Task: Create a rule from the Routing list, Task moved to a section -> Set Priority in the project TouchLine , set the section as To-Do and set the priority of the task as  High.
Action: Mouse moved to (53, 342)
Screenshot: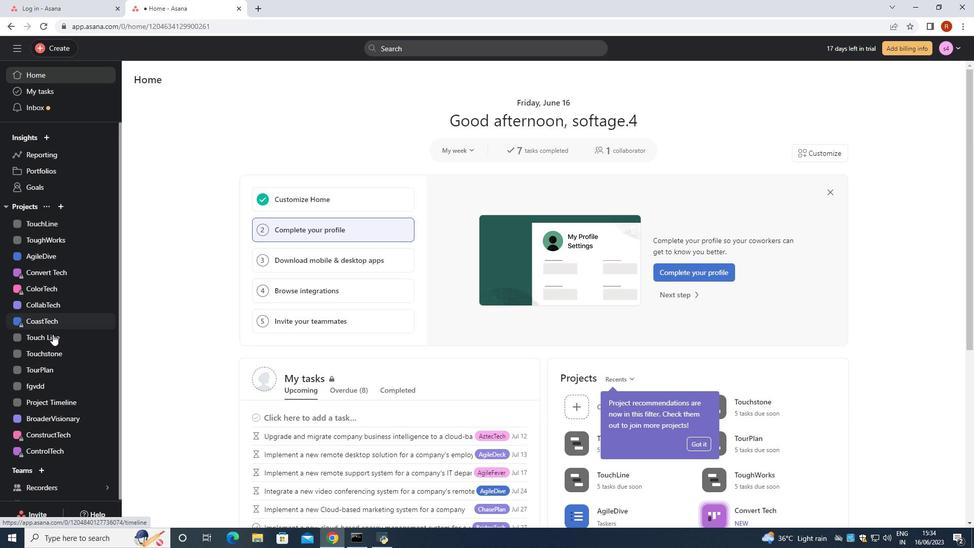 
Action: Mouse pressed left at (53, 342)
Screenshot: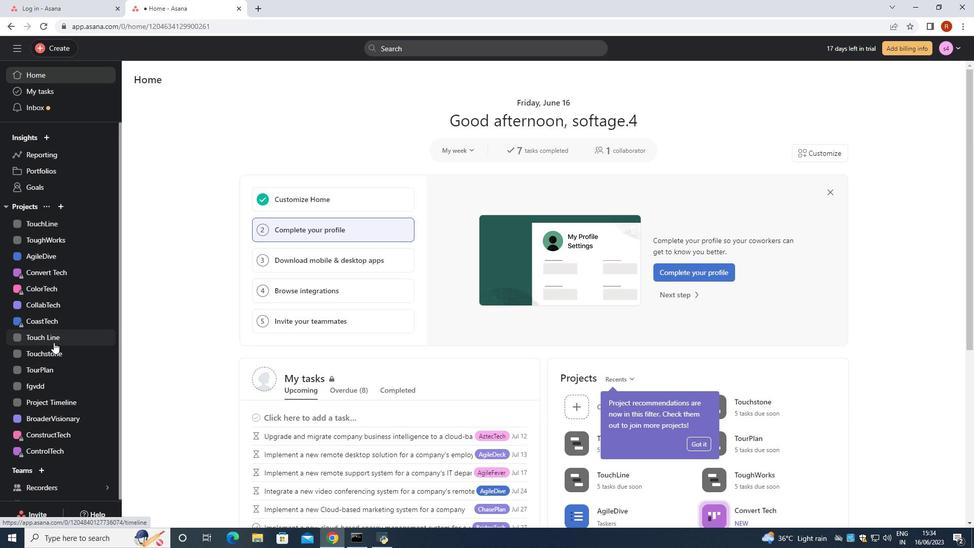 
Action: Mouse moved to (941, 83)
Screenshot: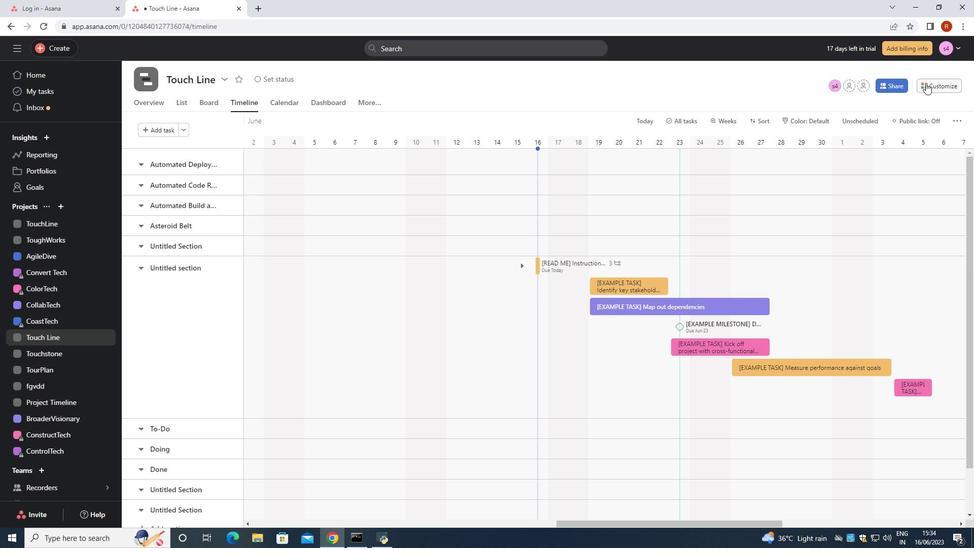 
Action: Mouse pressed left at (941, 83)
Screenshot: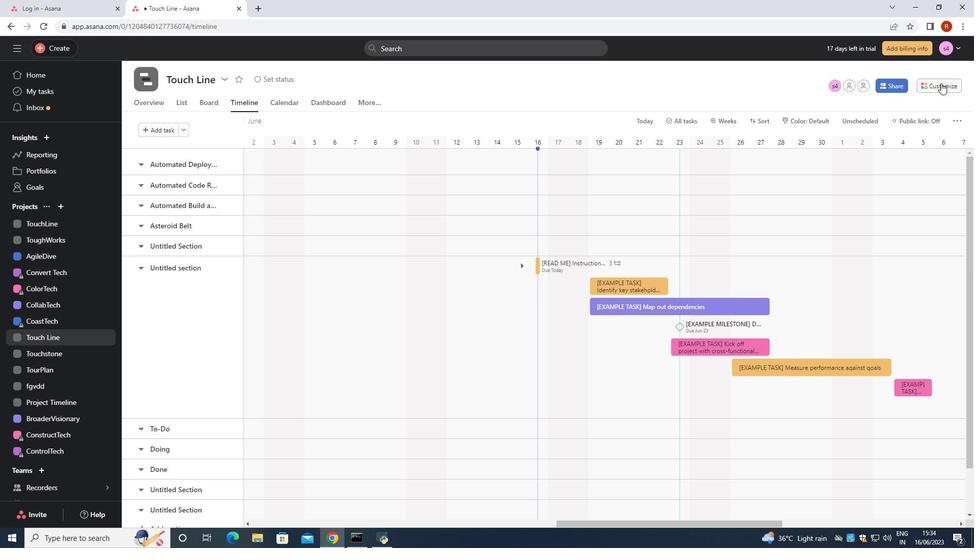 
Action: Mouse moved to (766, 230)
Screenshot: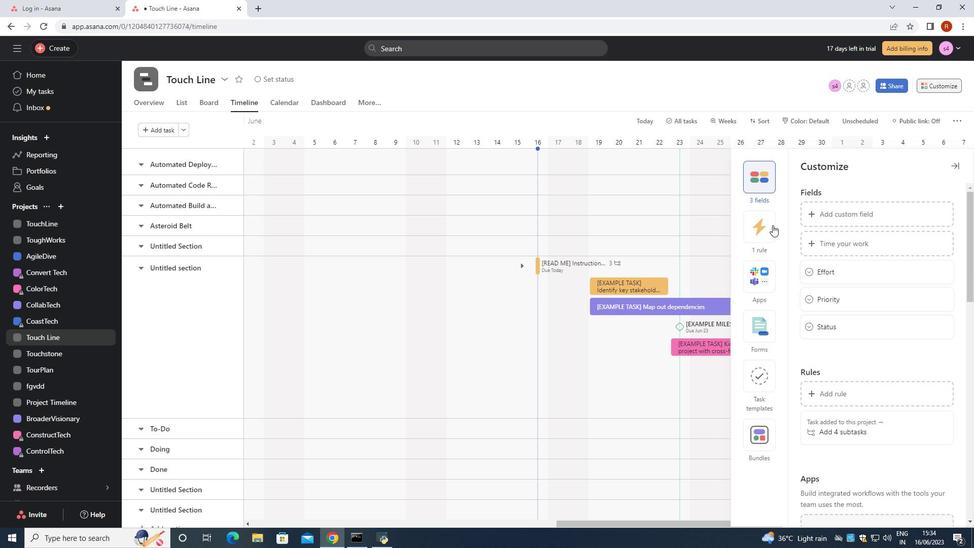 
Action: Mouse pressed left at (766, 230)
Screenshot: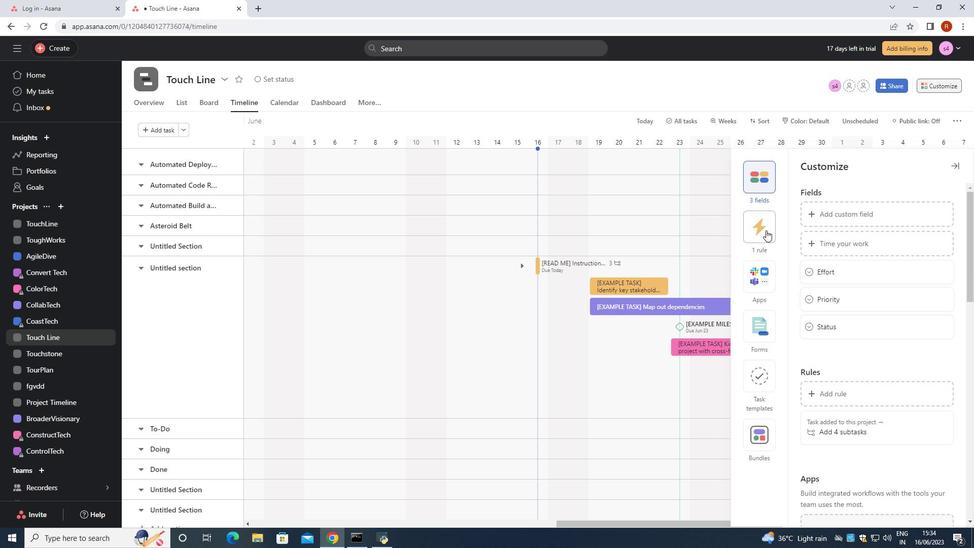 
Action: Mouse moved to (822, 209)
Screenshot: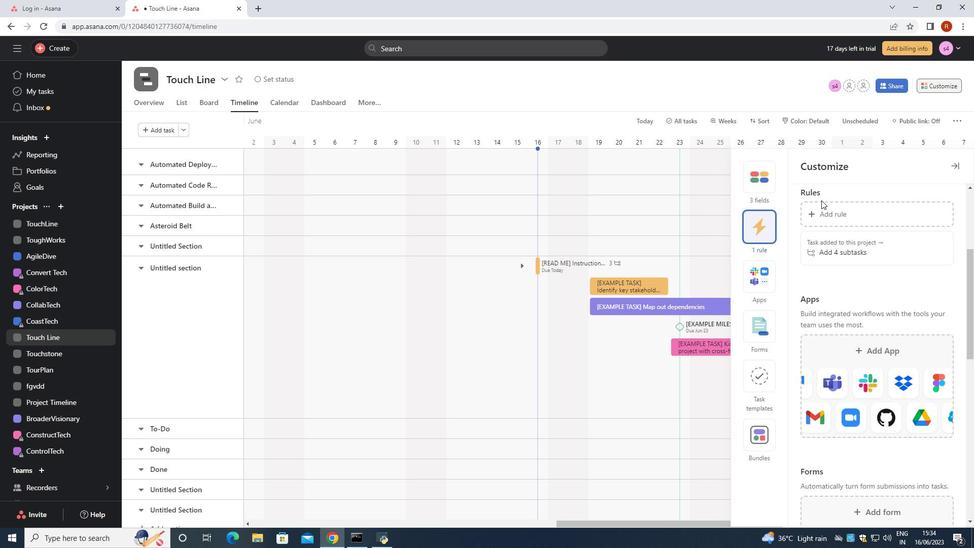 
Action: Mouse pressed left at (822, 209)
Screenshot: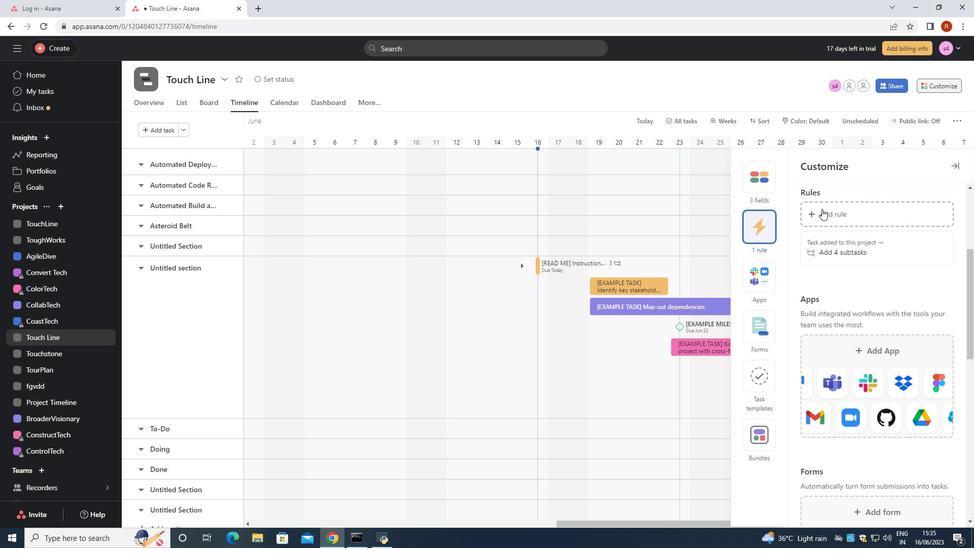 
Action: Mouse moved to (209, 139)
Screenshot: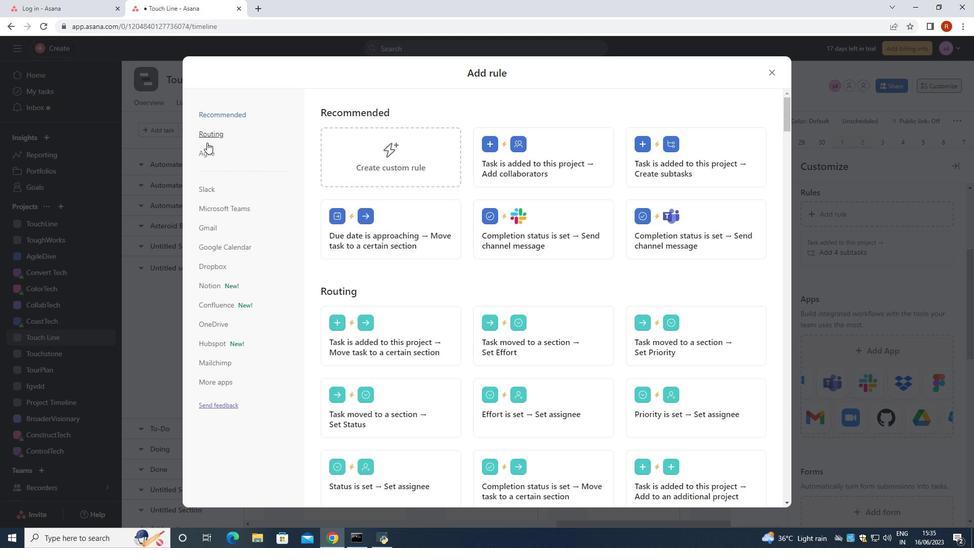 
Action: Mouse pressed left at (209, 139)
Screenshot: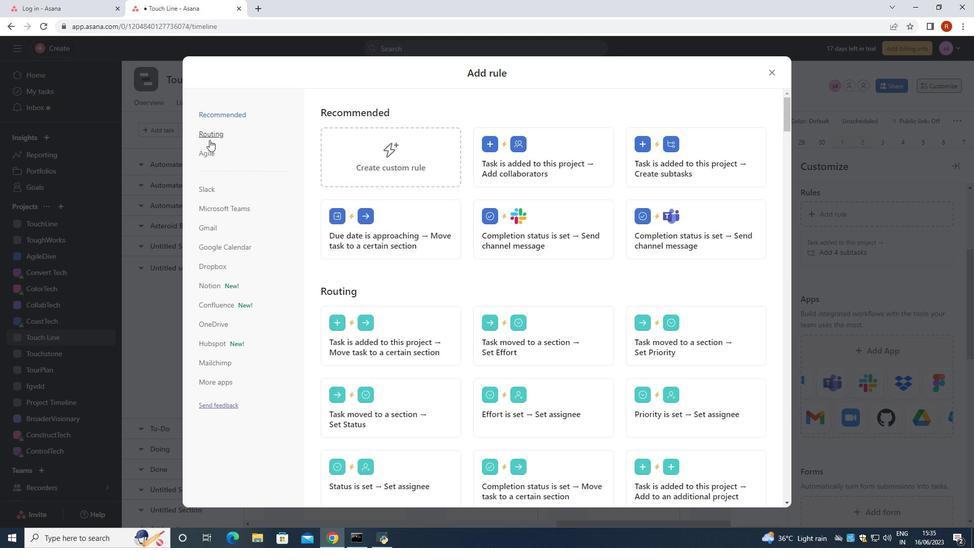 
Action: Mouse moved to (703, 158)
Screenshot: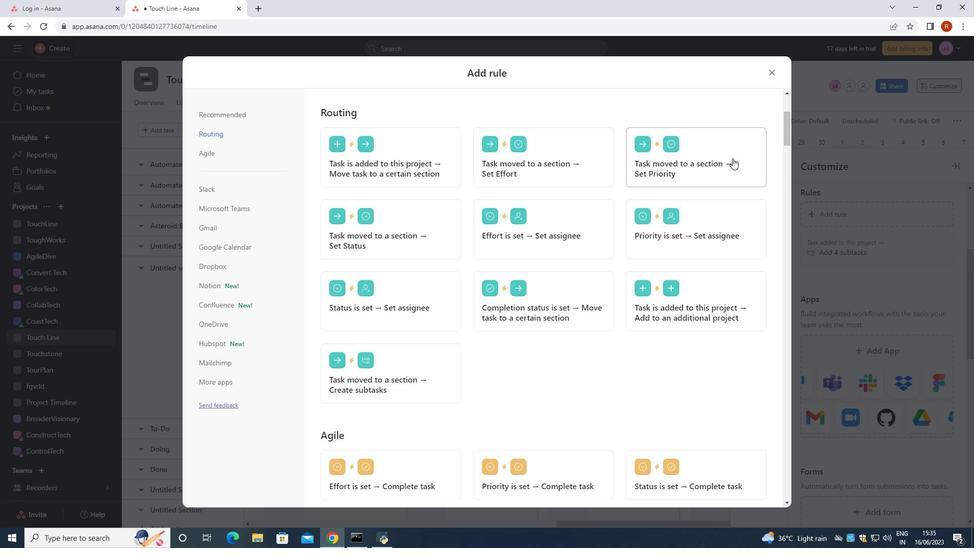 
Action: Mouse pressed left at (703, 158)
Screenshot: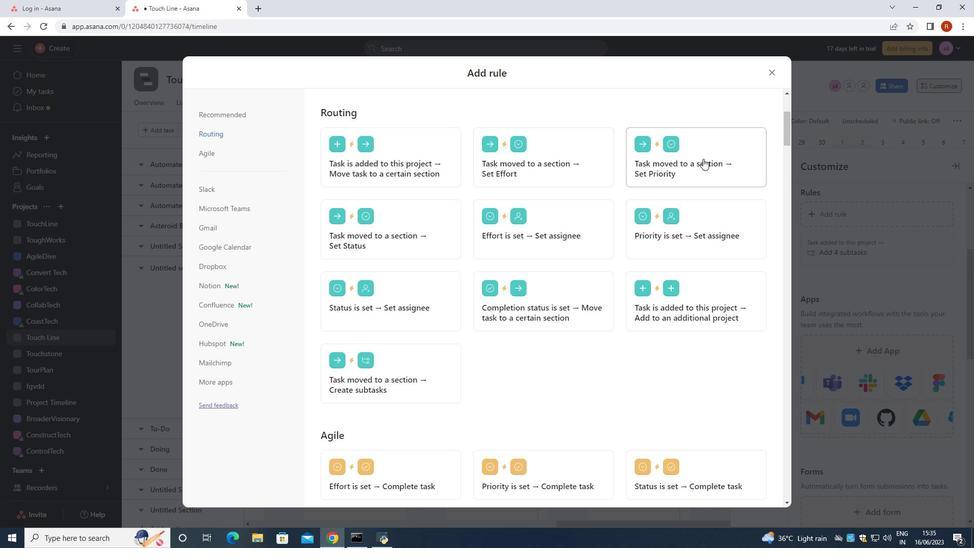 
Action: Mouse moved to (678, 175)
Screenshot: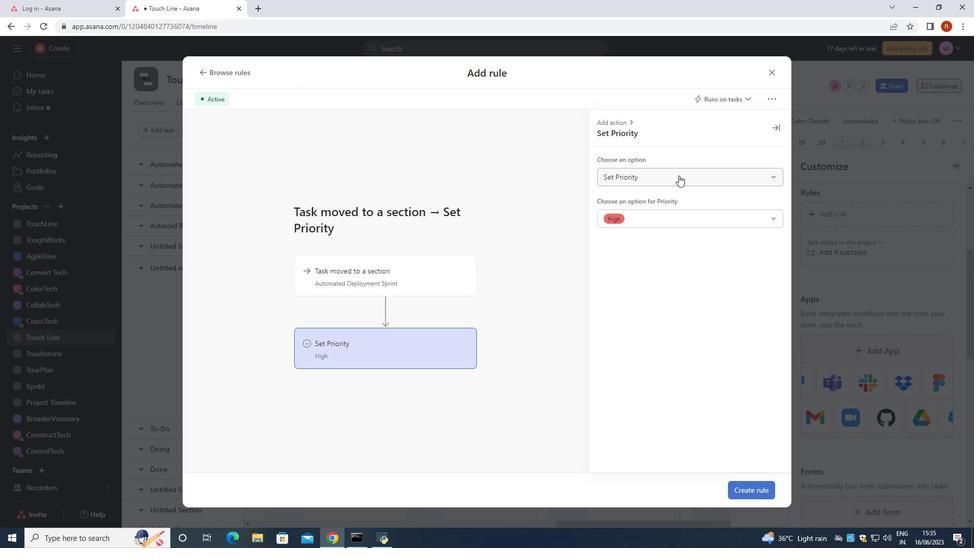 
Action: Mouse pressed left at (678, 175)
Screenshot: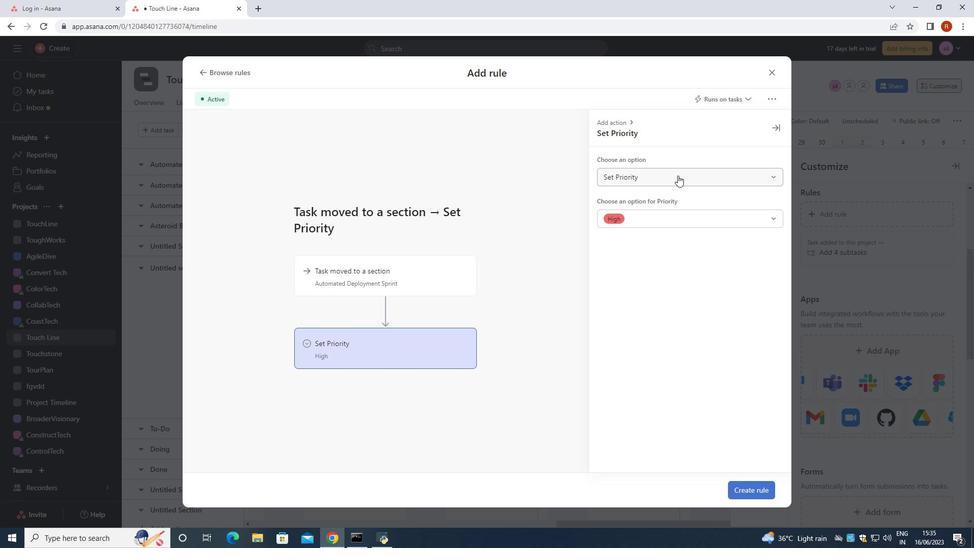 
Action: Mouse moved to (417, 280)
Screenshot: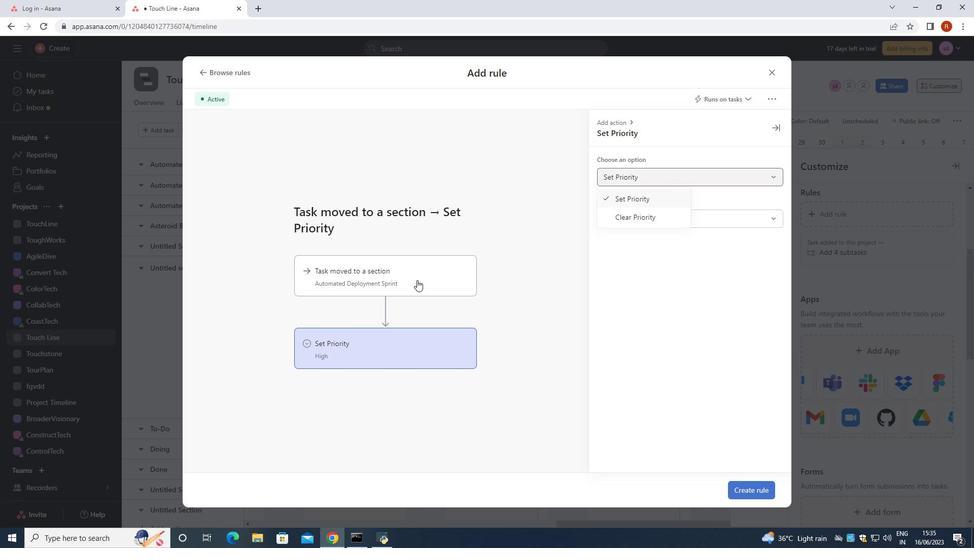 
Action: Mouse pressed left at (417, 280)
Screenshot: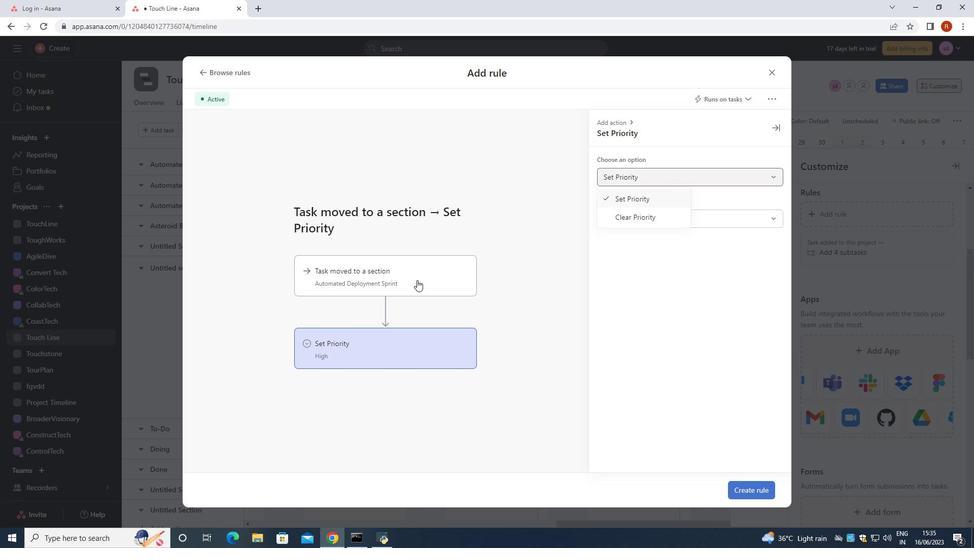 
Action: Mouse moved to (690, 174)
Screenshot: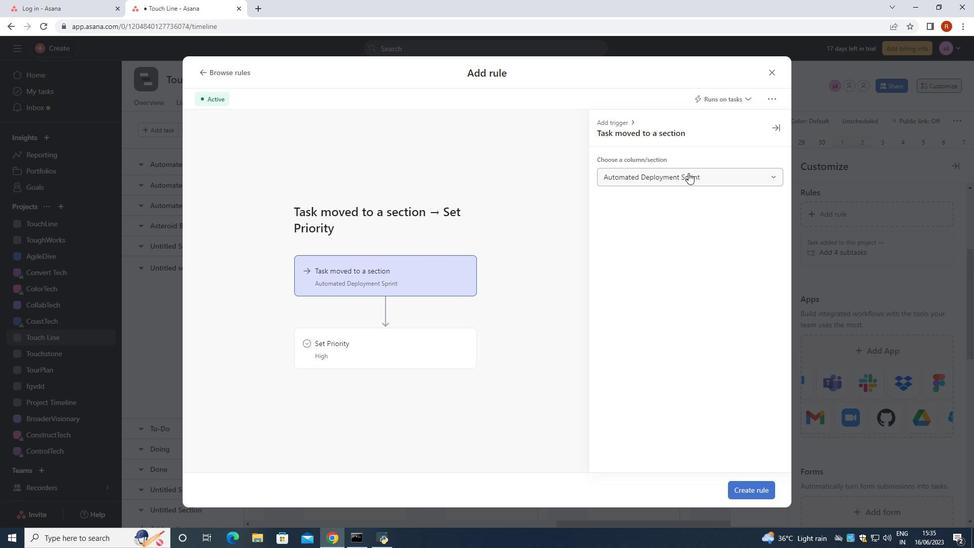 
Action: Mouse pressed left at (690, 174)
Screenshot: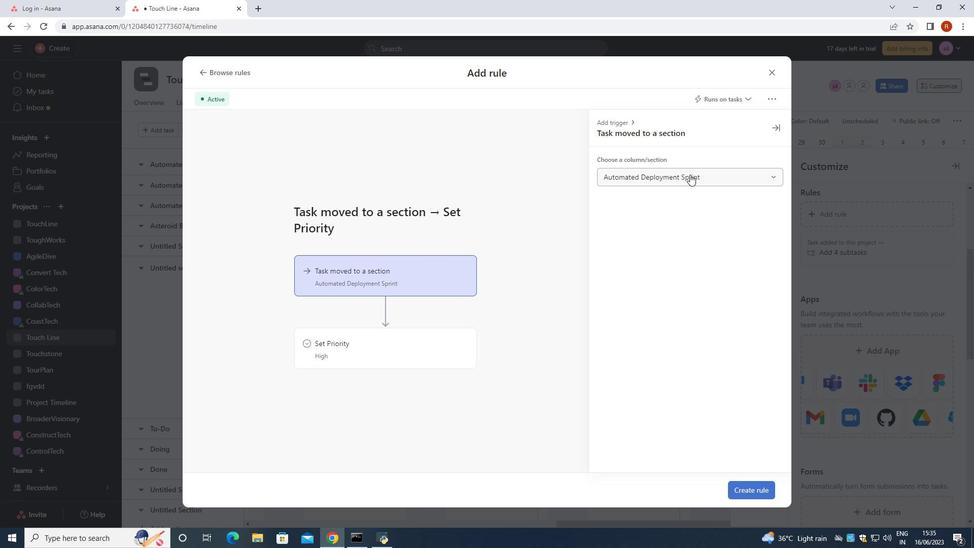 
Action: Mouse moved to (627, 303)
Screenshot: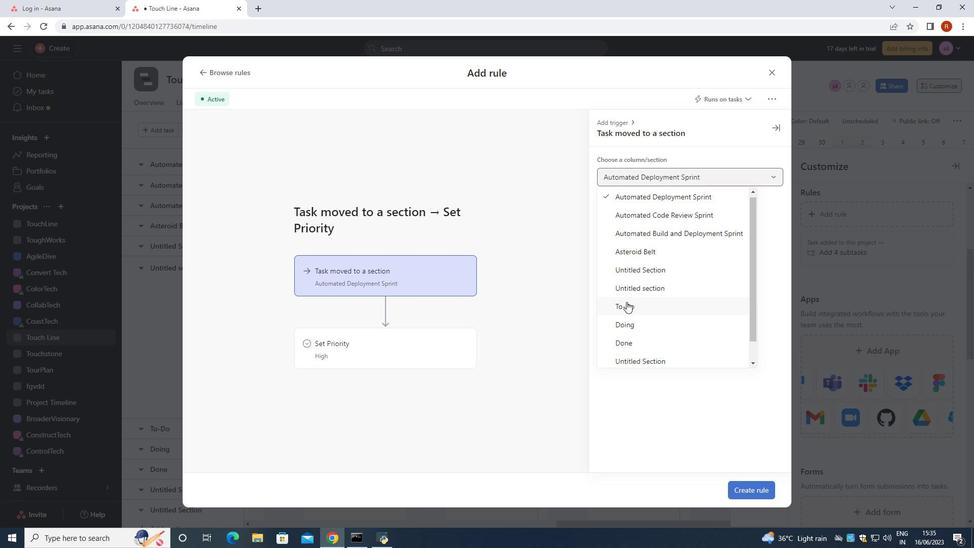 
Action: Mouse pressed left at (627, 303)
Screenshot: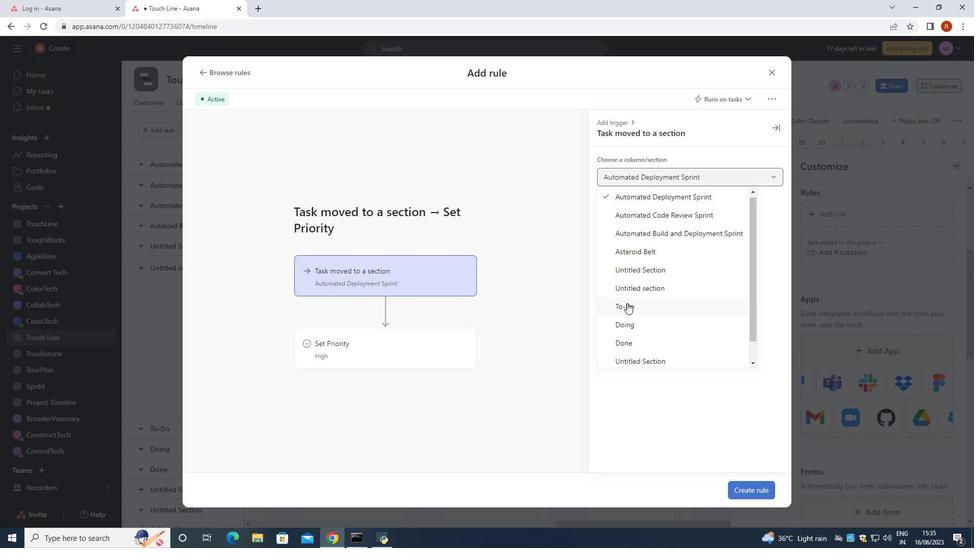 
Action: Mouse moved to (391, 340)
Screenshot: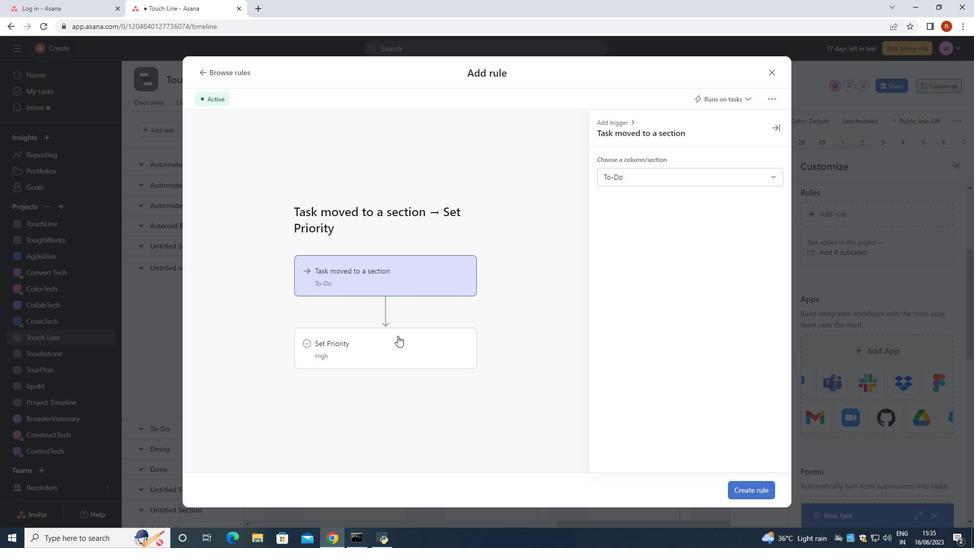 
Action: Mouse pressed left at (391, 340)
Screenshot: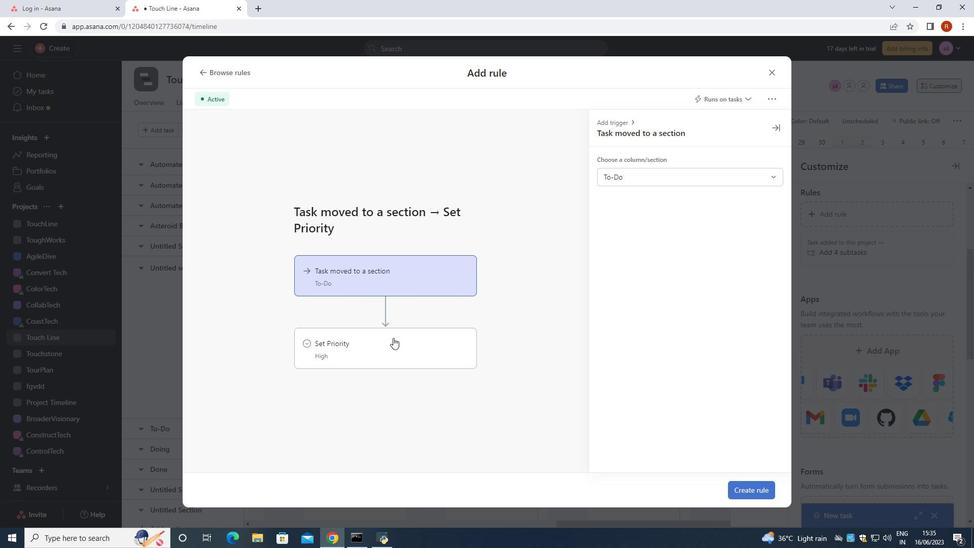 
Action: Mouse moved to (778, 216)
Screenshot: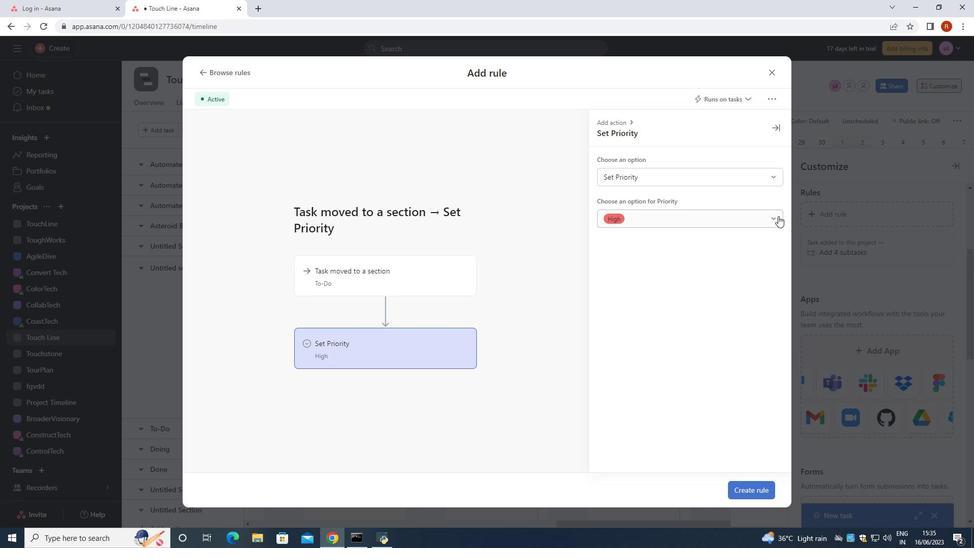 
Action: Mouse pressed left at (778, 216)
Screenshot: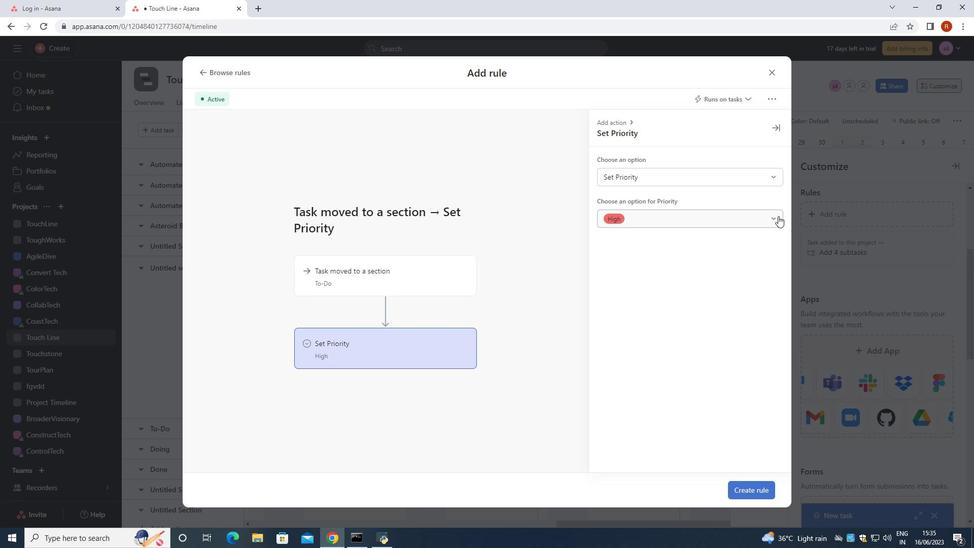 
Action: Mouse moved to (628, 239)
Screenshot: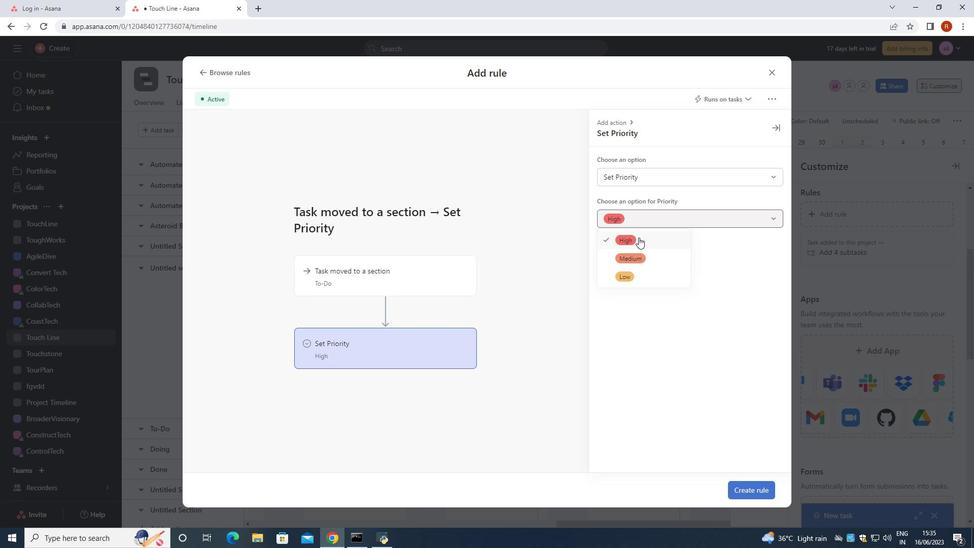 
Action: Mouse pressed left at (628, 239)
Screenshot: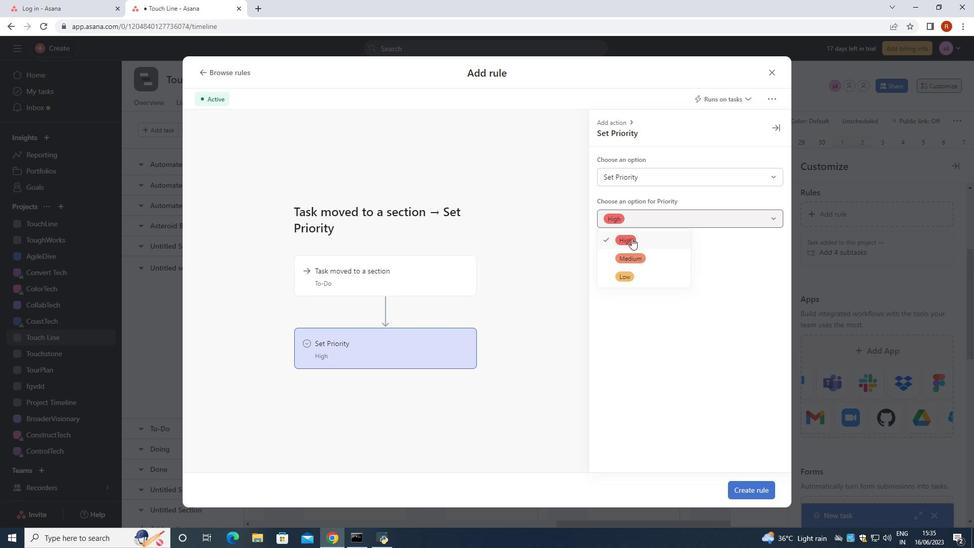 
Action: Mouse moved to (753, 497)
Screenshot: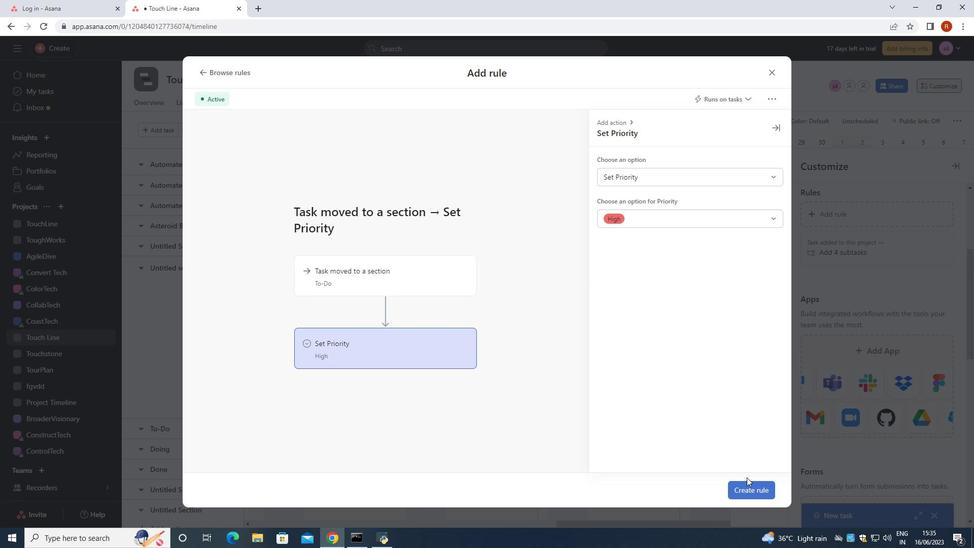 
Action: Mouse pressed left at (753, 497)
Screenshot: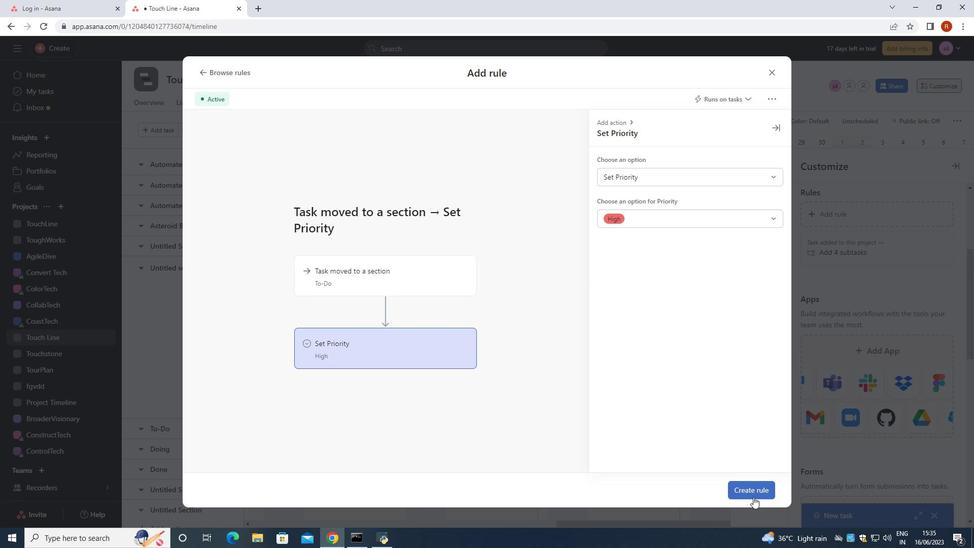 
Action: Mouse moved to (700, 256)
Screenshot: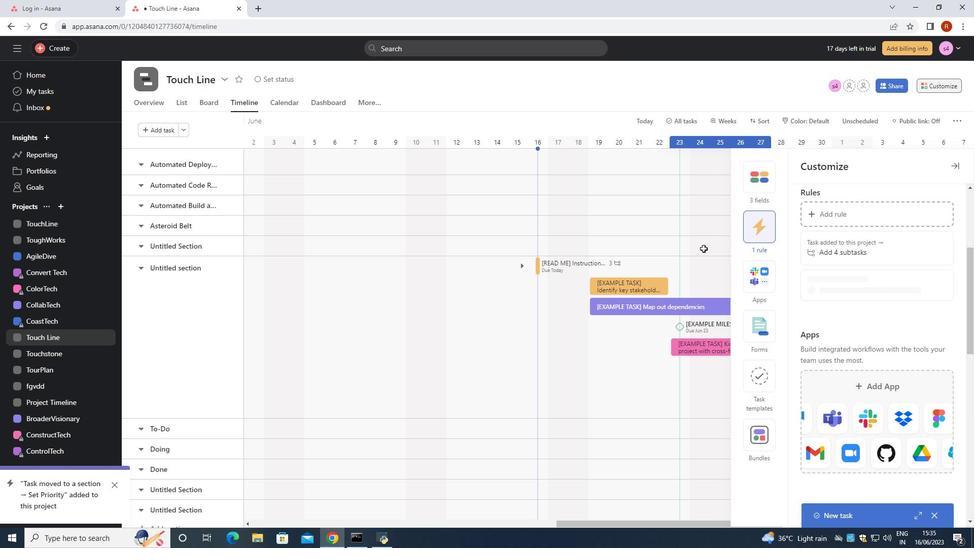 
